 Task: Use the formula "BIN2HEX" in spreadsheet "Project protfolio".
Action: Mouse moved to (681, 105)
Screenshot: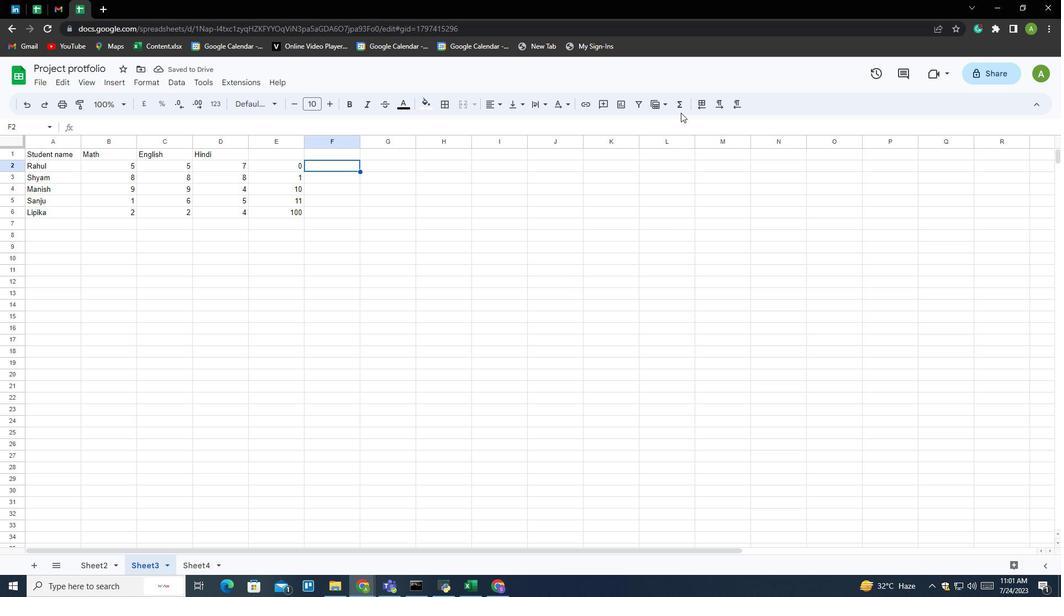 
Action: Mouse pressed left at (681, 105)
Screenshot: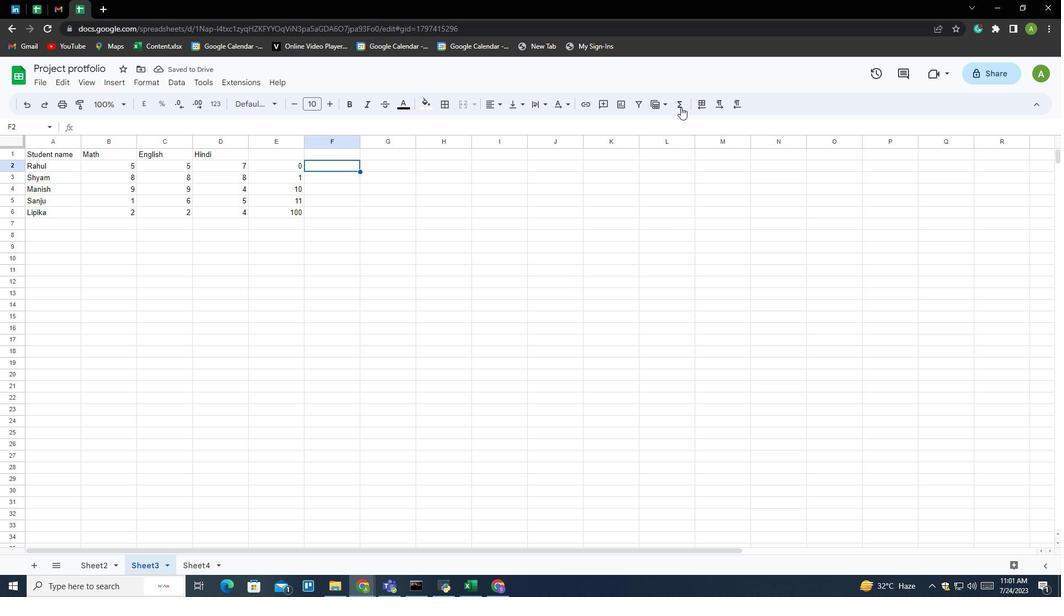 
Action: Mouse moved to (707, 218)
Screenshot: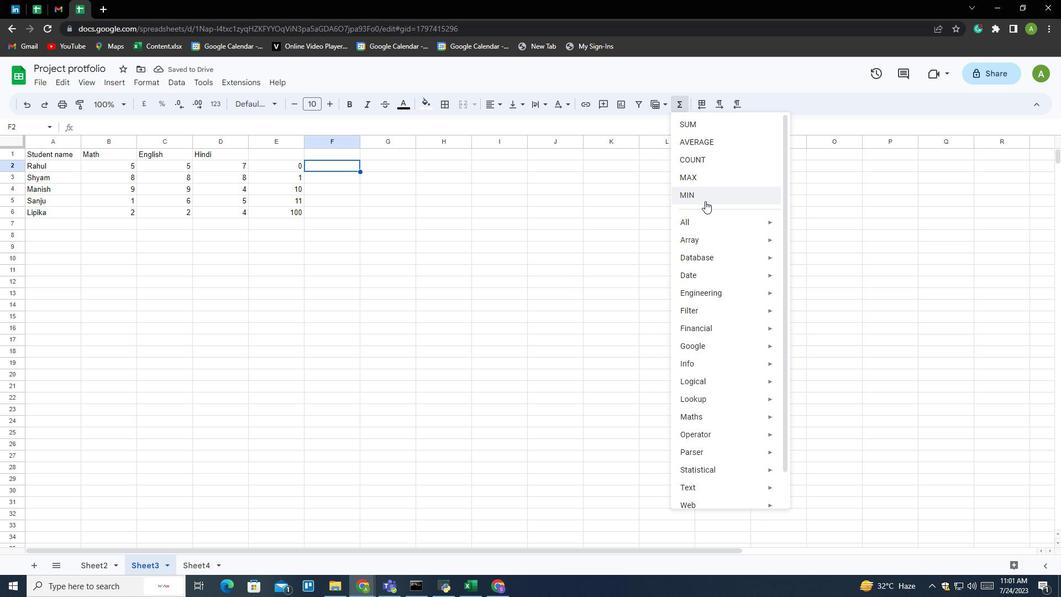 
Action: Mouse pressed left at (707, 218)
Screenshot: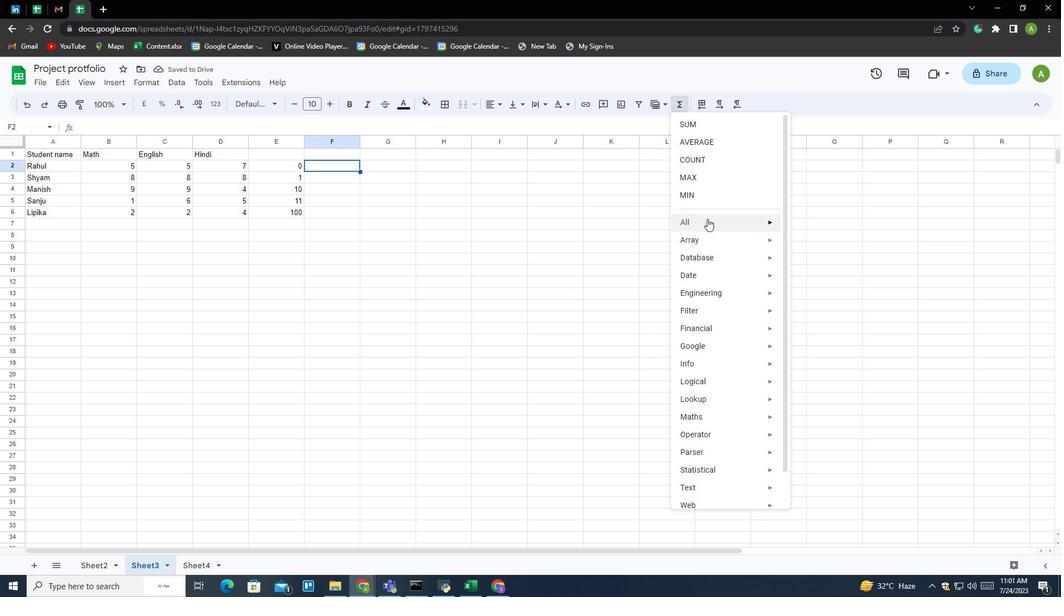 
Action: Mouse moved to (837, 401)
Screenshot: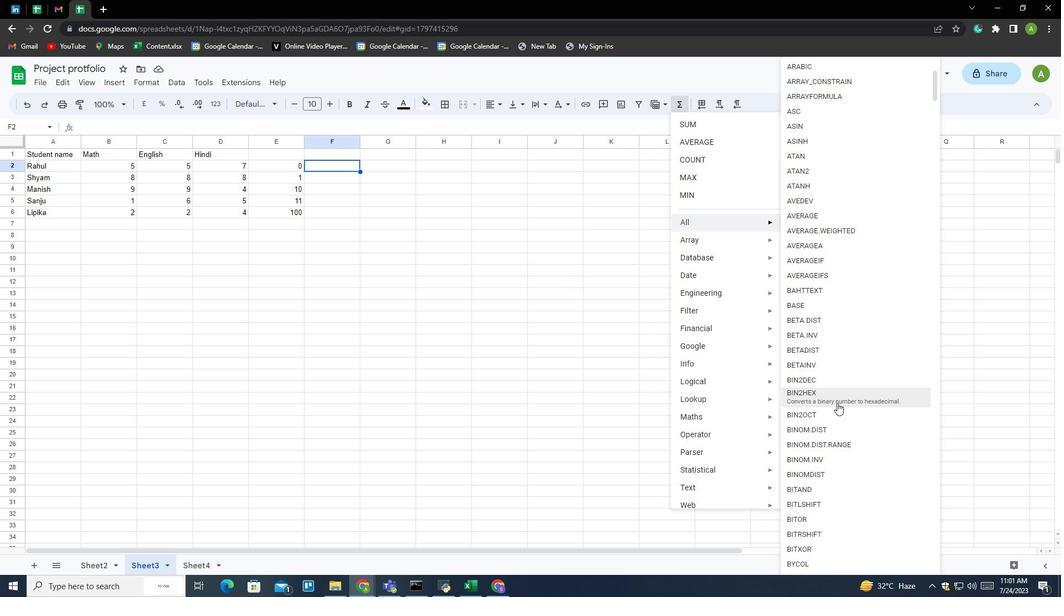 
Action: Mouse pressed left at (837, 401)
Screenshot: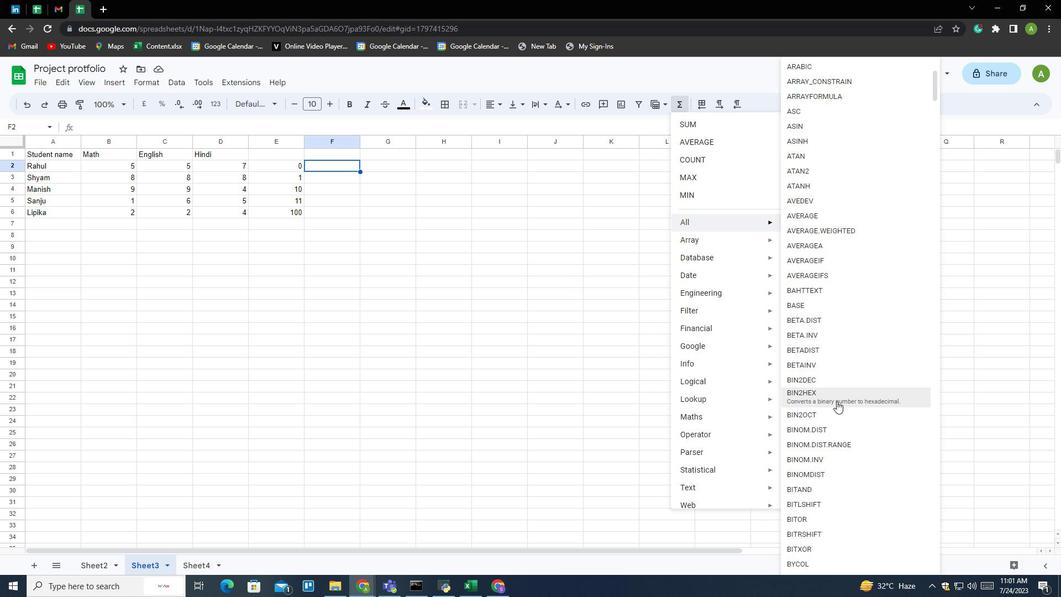 
Action: Mouse moved to (286, 166)
Screenshot: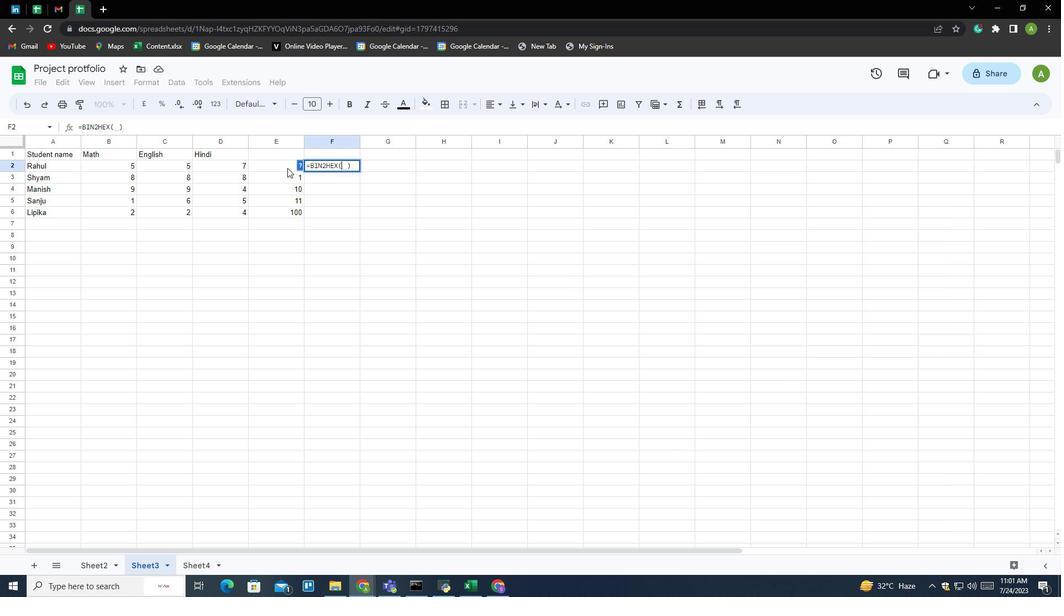 
Action: Mouse pressed left at (286, 166)
Screenshot: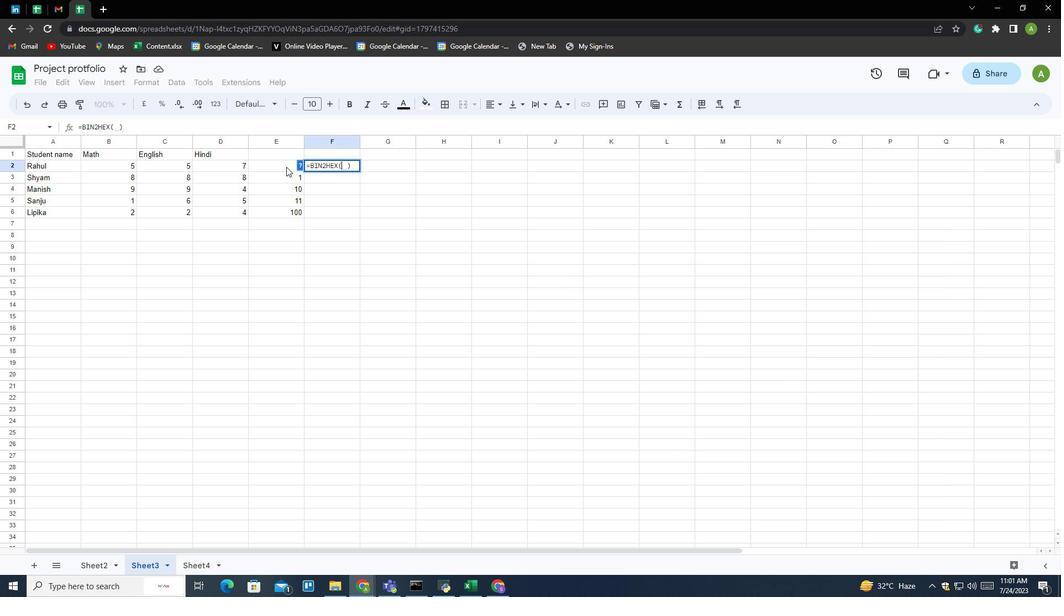 
Action: Mouse moved to (333, 184)
Screenshot: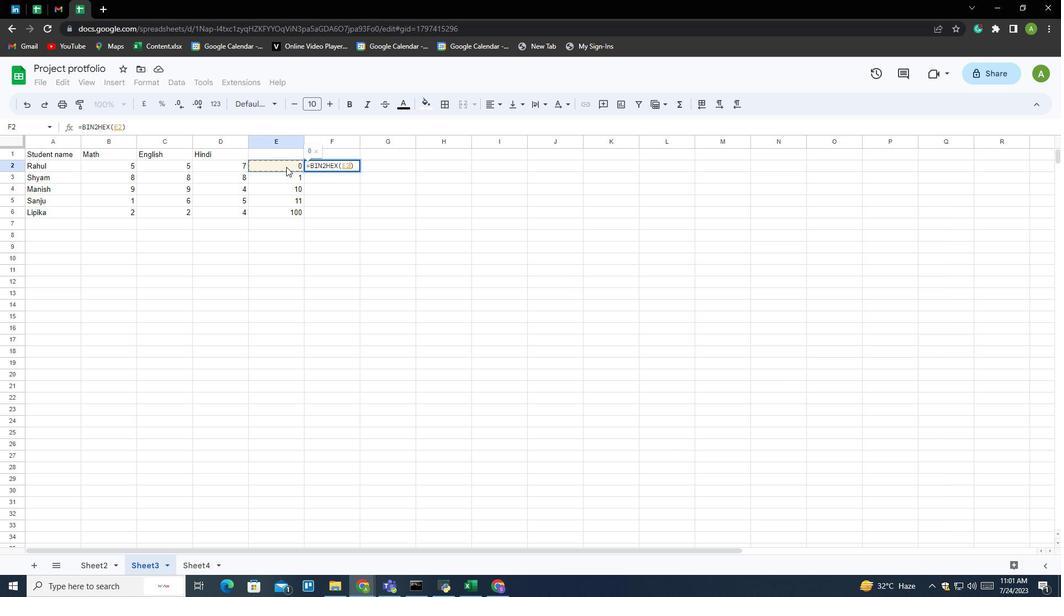 
Action: Key pressed <Key.enter>
Screenshot: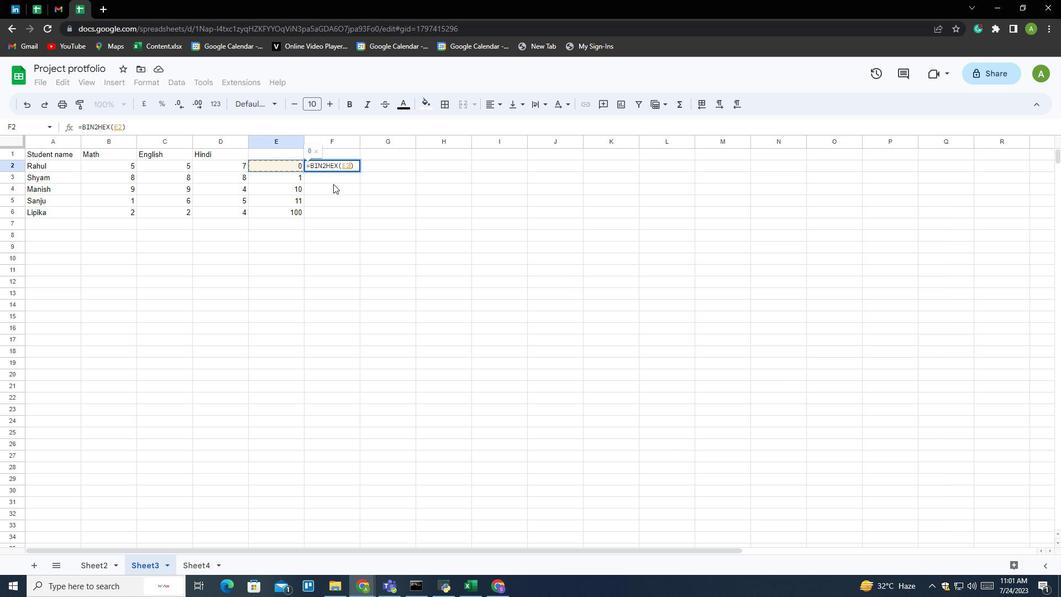 
Action: Mouse moved to (373, 249)
Screenshot: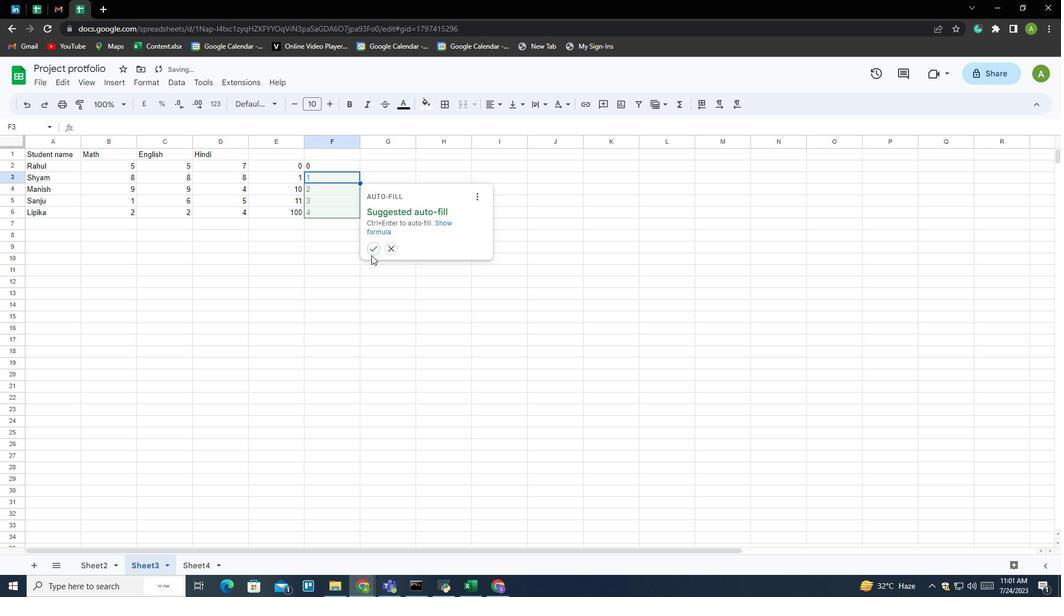 
Action: Mouse pressed left at (373, 249)
Screenshot: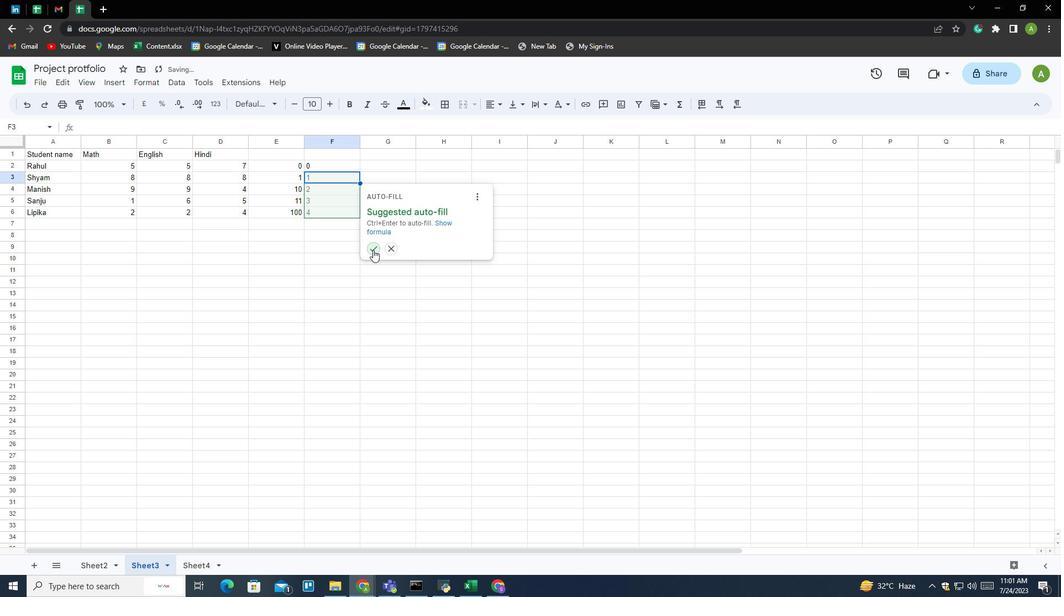 
Action: Mouse moved to (328, 216)
Screenshot: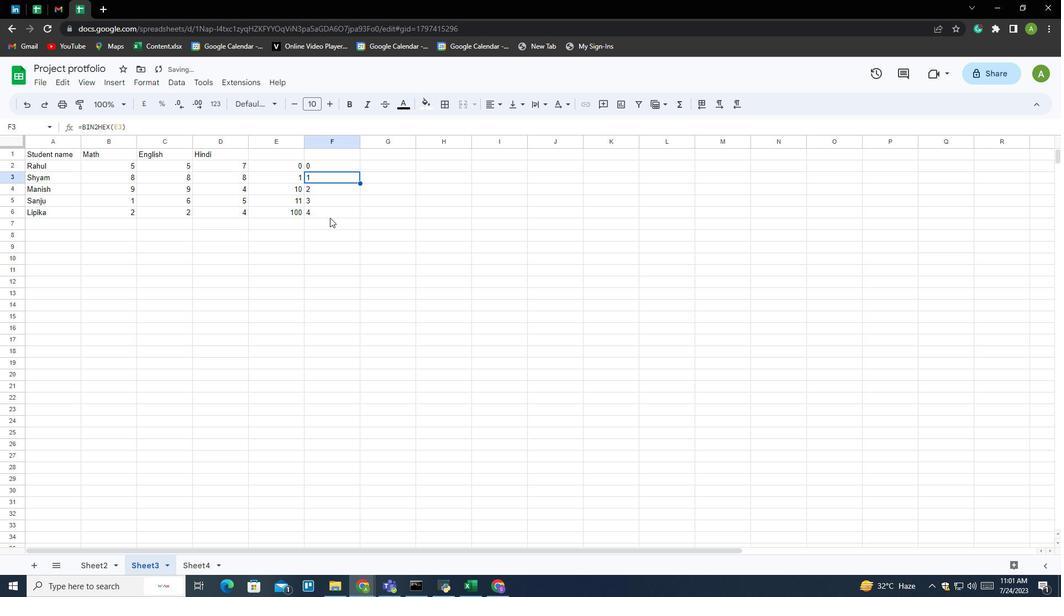 
